 Task: Reply to email with the signature Alan Parker with the subject 'Follow up on our last conversation' from softage.1@softage.net with the message 'I wanted to confirm the availability of the meeting room for tomorrow's presentation.'
Action: Mouse moved to (253, 200)
Screenshot: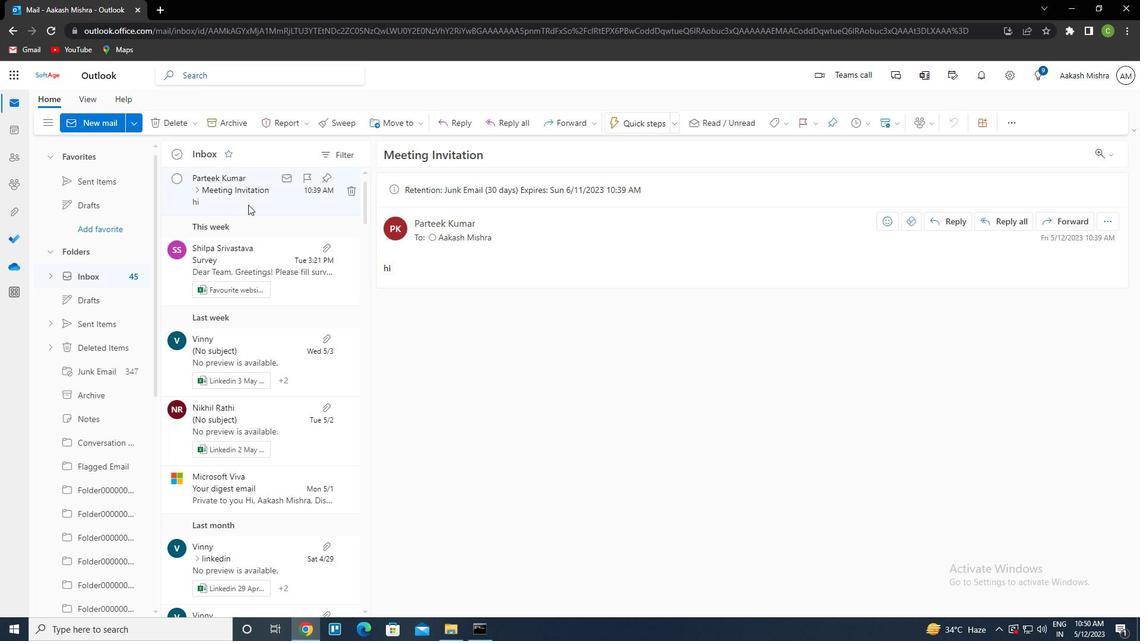 
Action: Mouse pressed left at (253, 200)
Screenshot: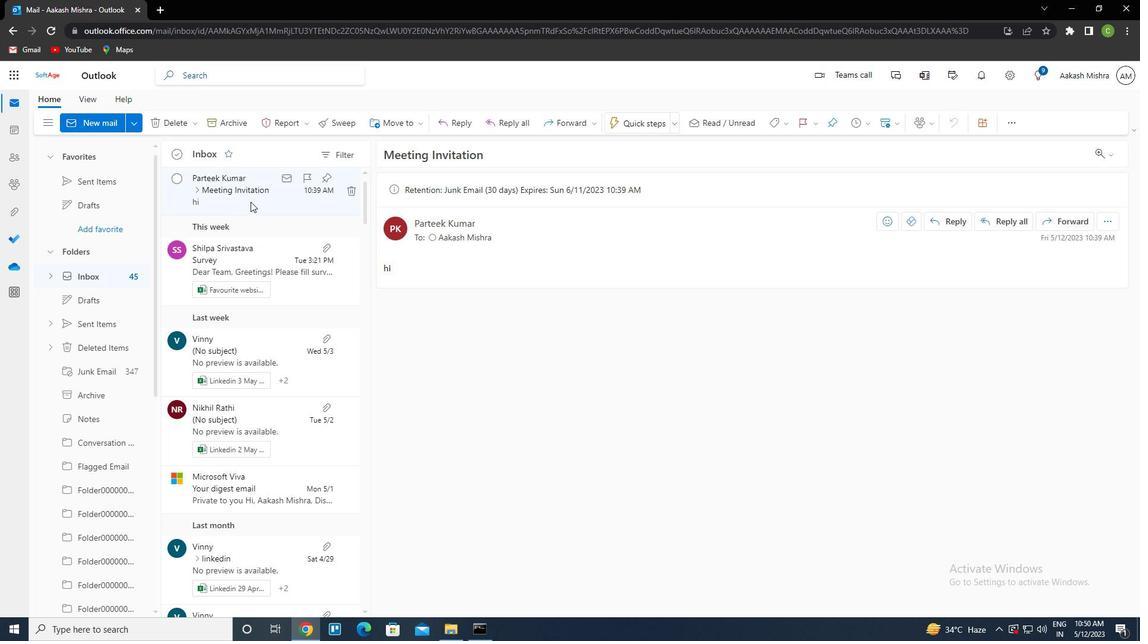 
Action: Mouse moved to (953, 218)
Screenshot: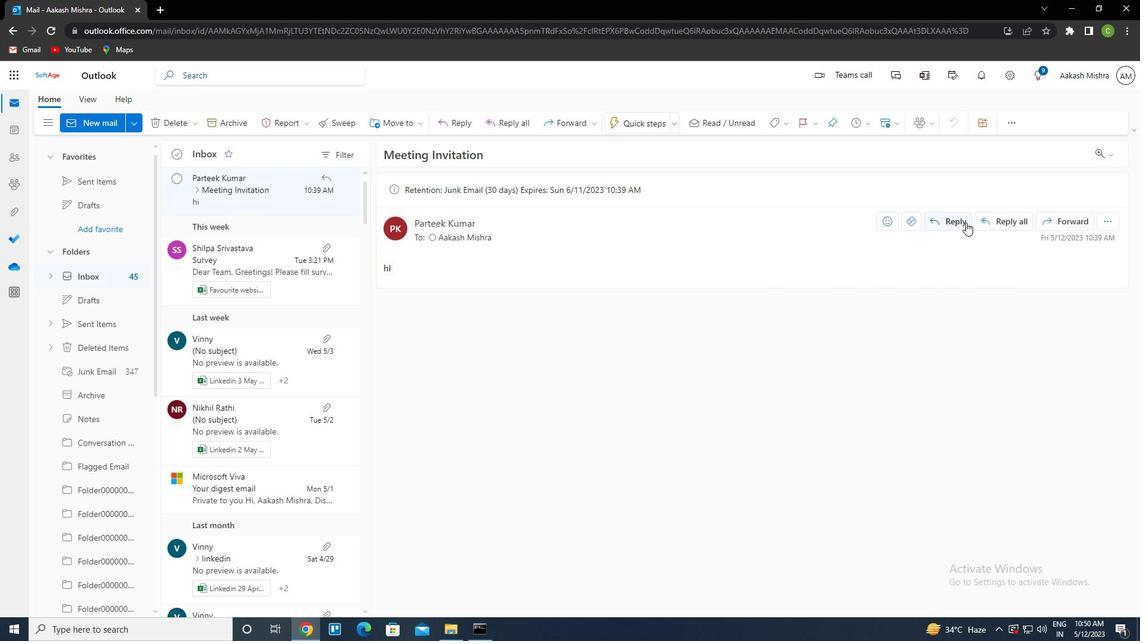 
Action: Mouse pressed left at (953, 218)
Screenshot: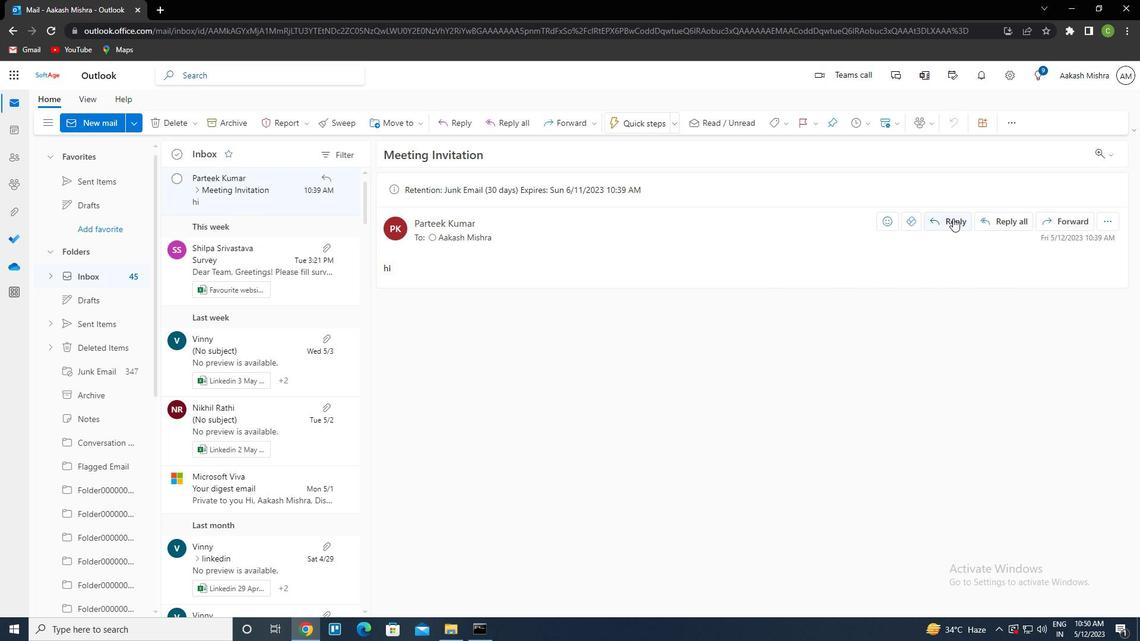 
Action: Mouse moved to (768, 124)
Screenshot: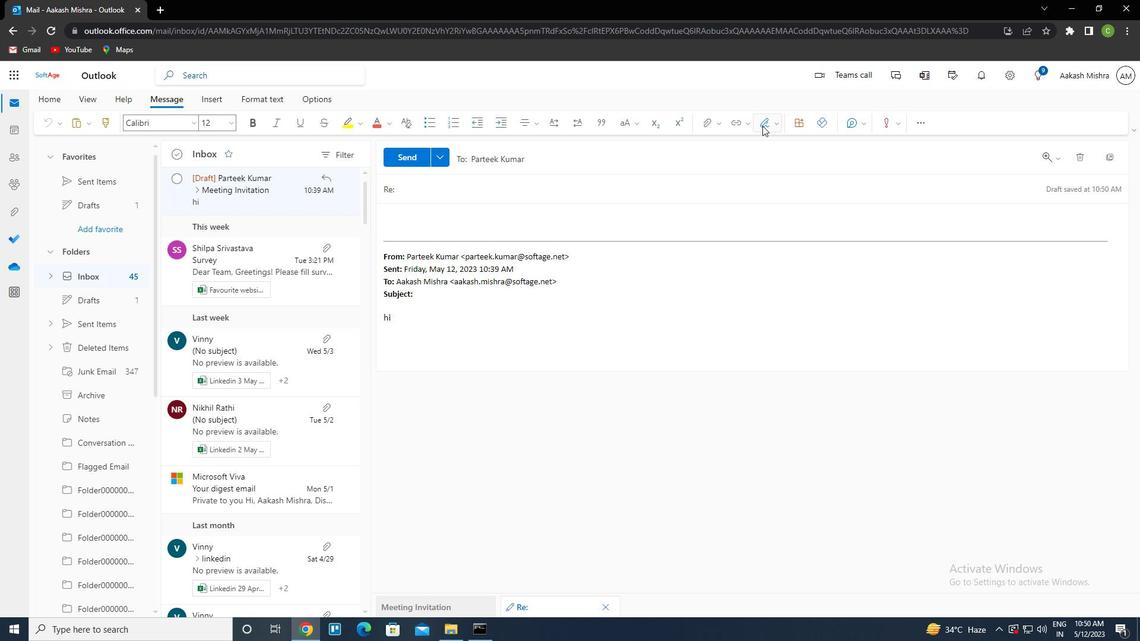
Action: Mouse pressed left at (768, 124)
Screenshot: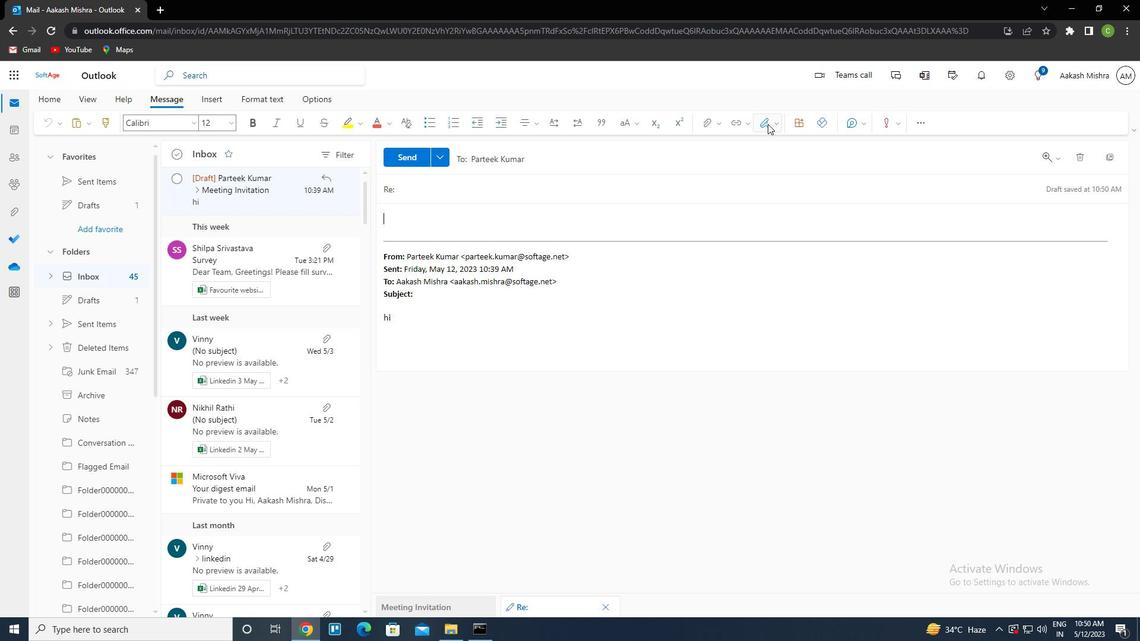 
Action: Mouse moved to (760, 174)
Screenshot: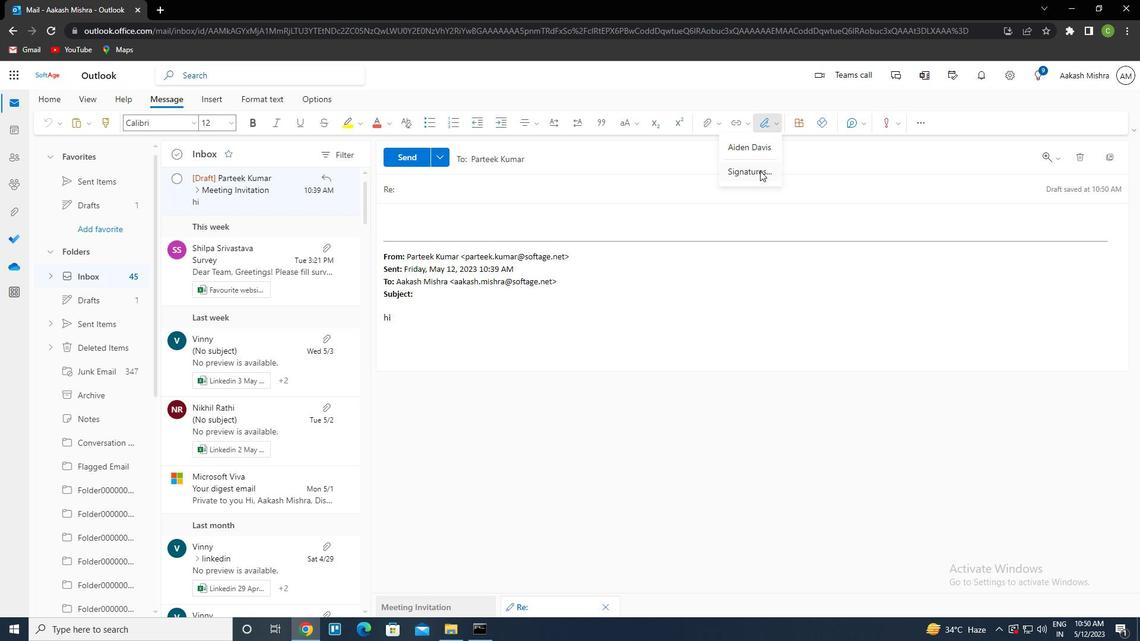 
Action: Mouse pressed left at (760, 174)
Screenshot: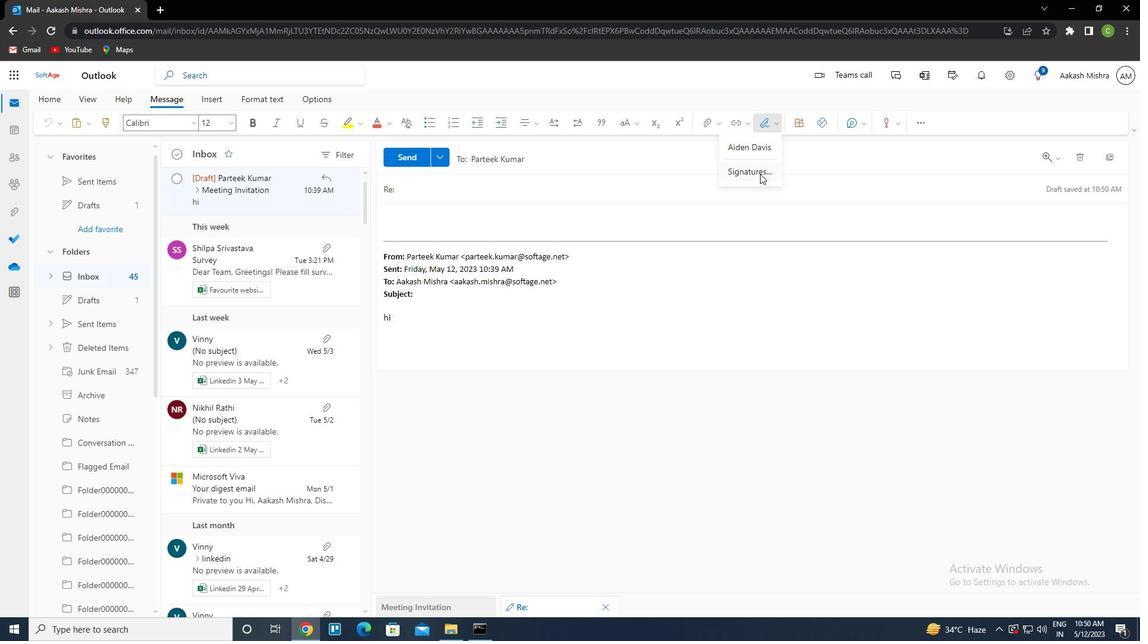 
Action: Mouse moved to (493, 194)
Screenshot: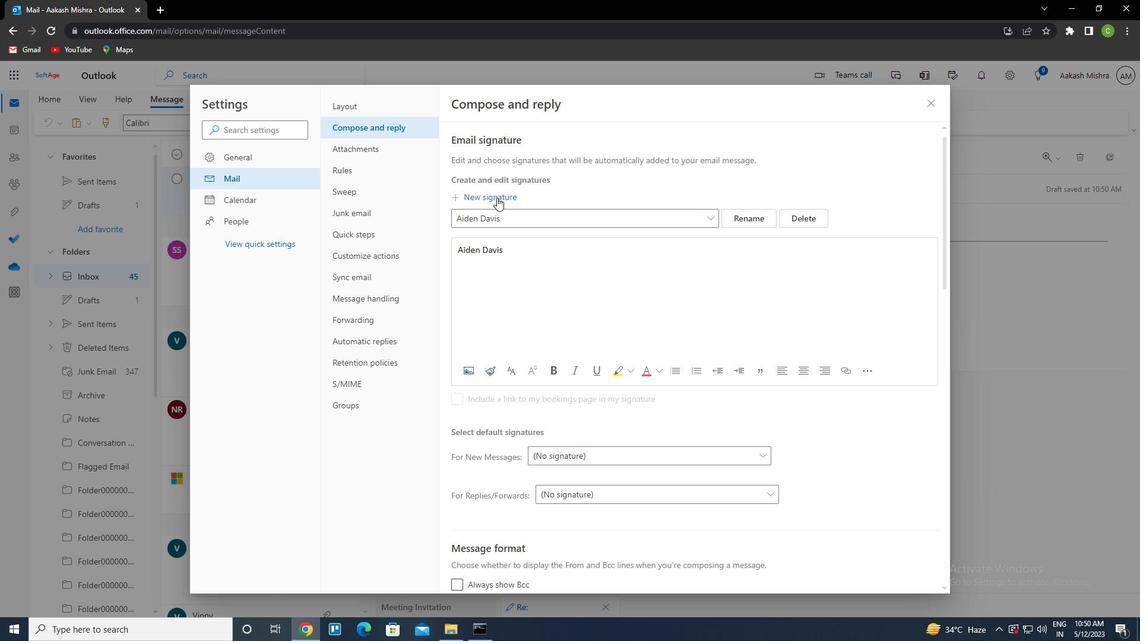 
Action: Mouse pressed left at (493, 194)
Screenshot: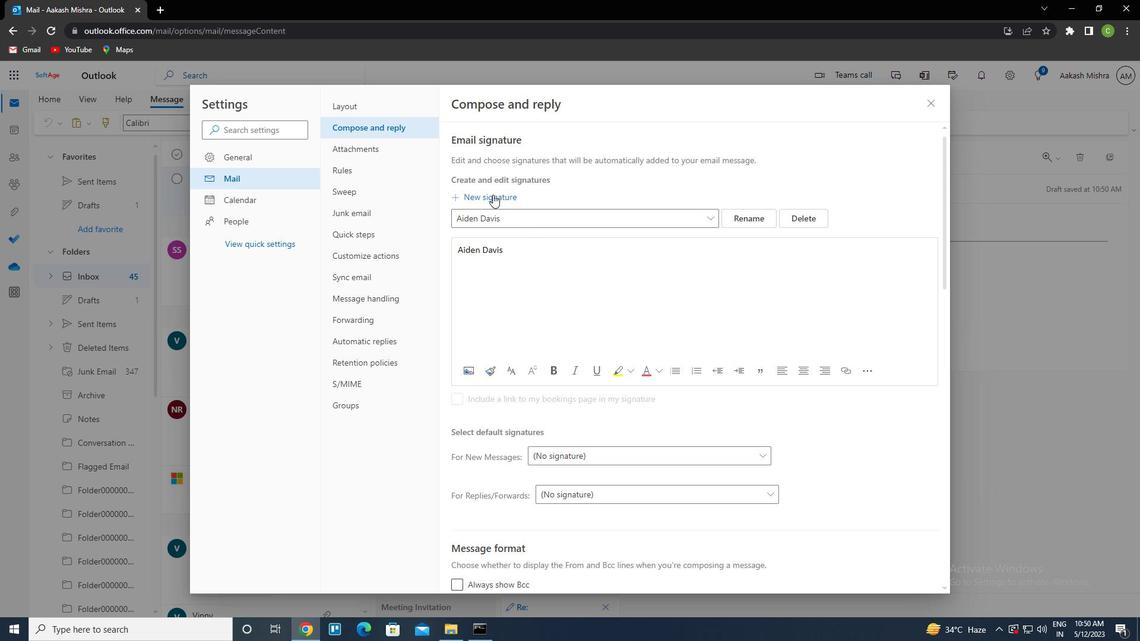 
Action: Mouse moved to (526, 215)
Screenshot: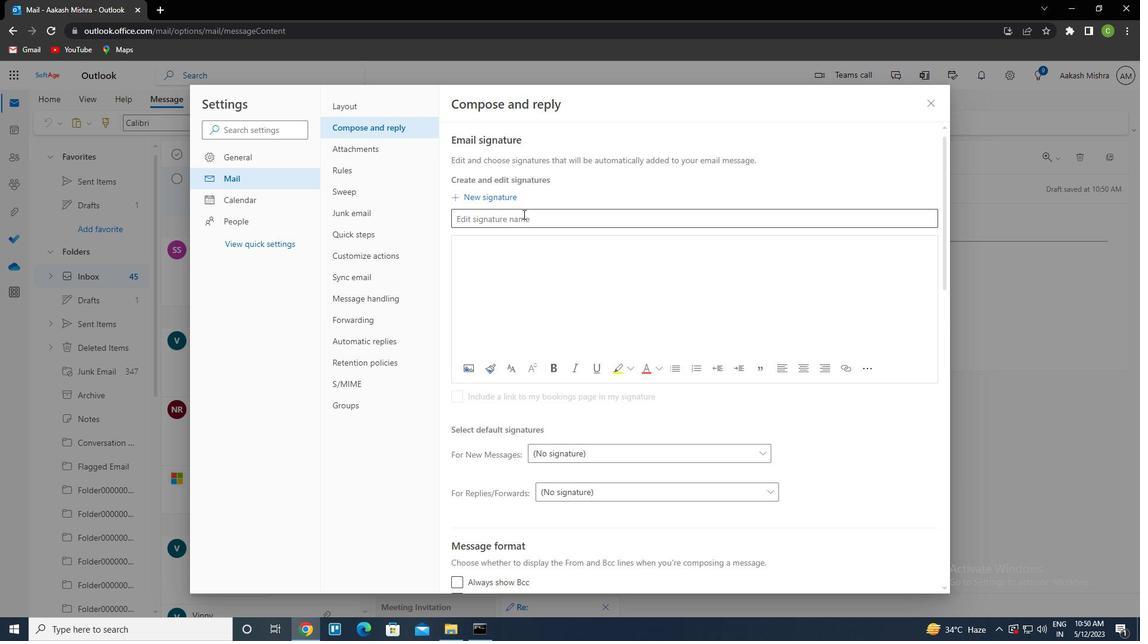 
Action: Mouse pressed left at (526, 215)
Screenshot: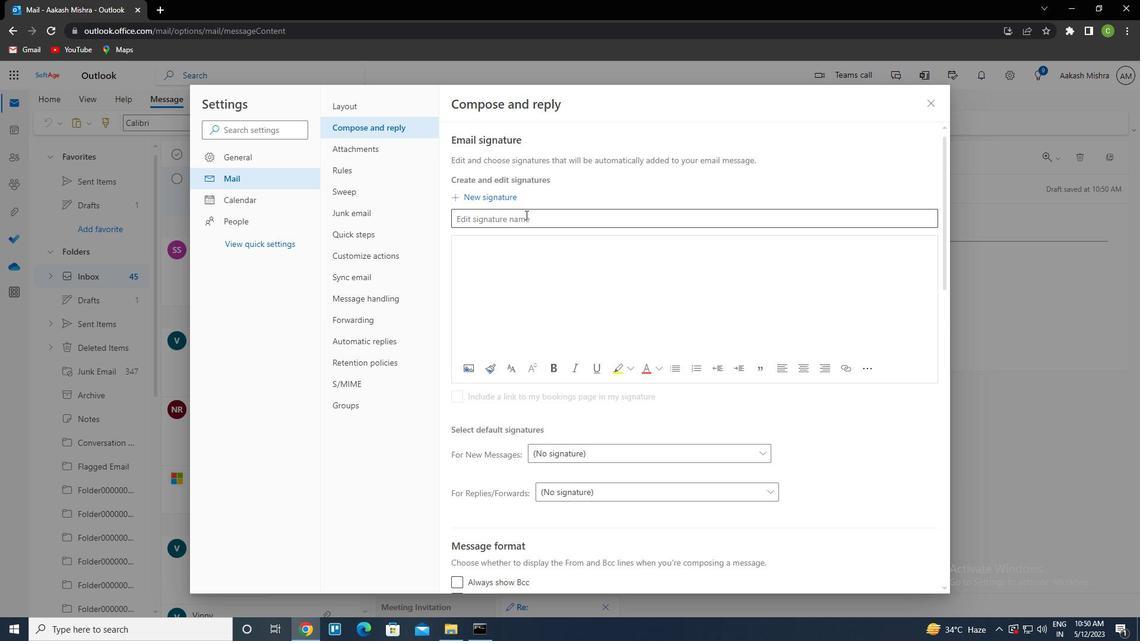 
Action: Key pressed <Key.caps_lock>a<Key.backspace><Key.caps_lock>a<Key.caps_lock>lan<Key.space><Key.caps_lock>p<Key.caps_lock>arker
Screenshot: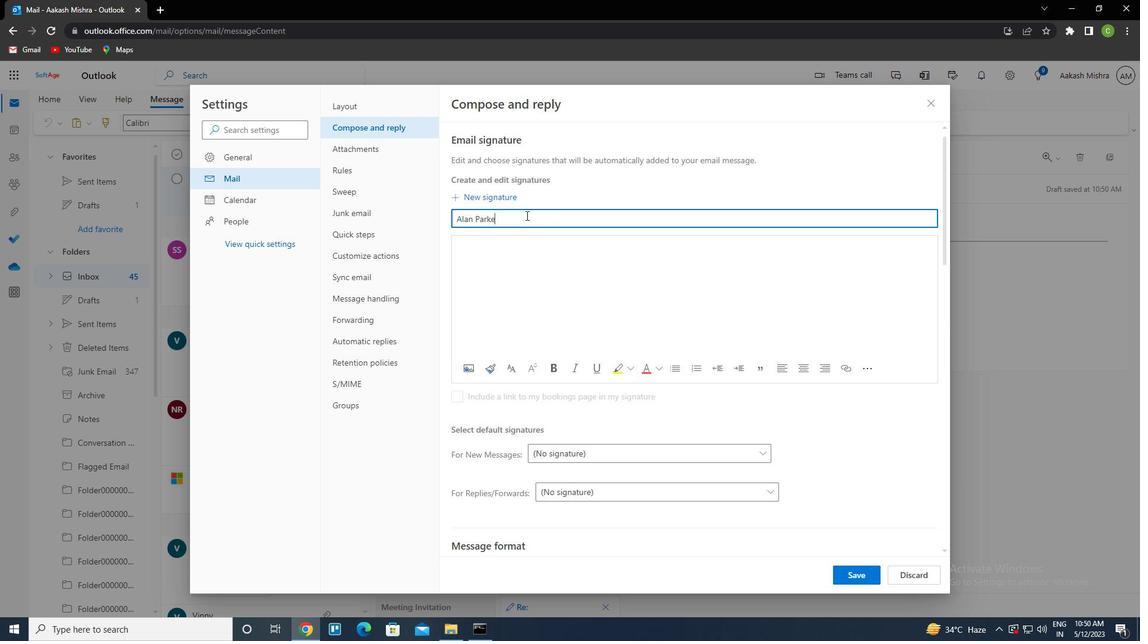 
Action: Mouse moved to (488, 260)
Screenshot: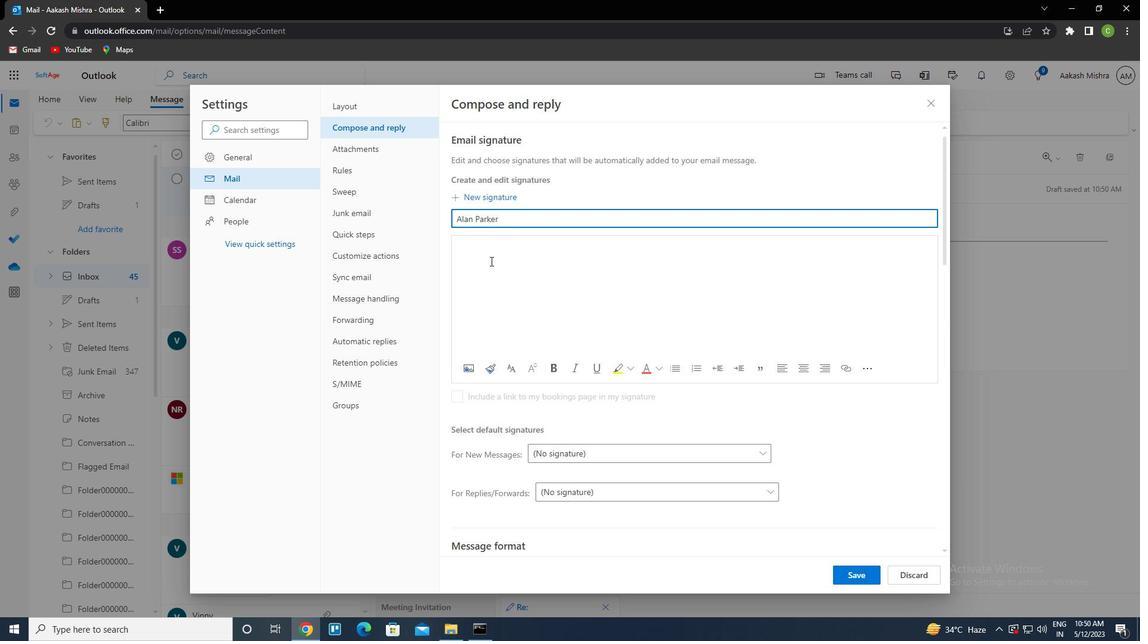 
Action: Mouse pressed left at (488, 260)
Screenshot: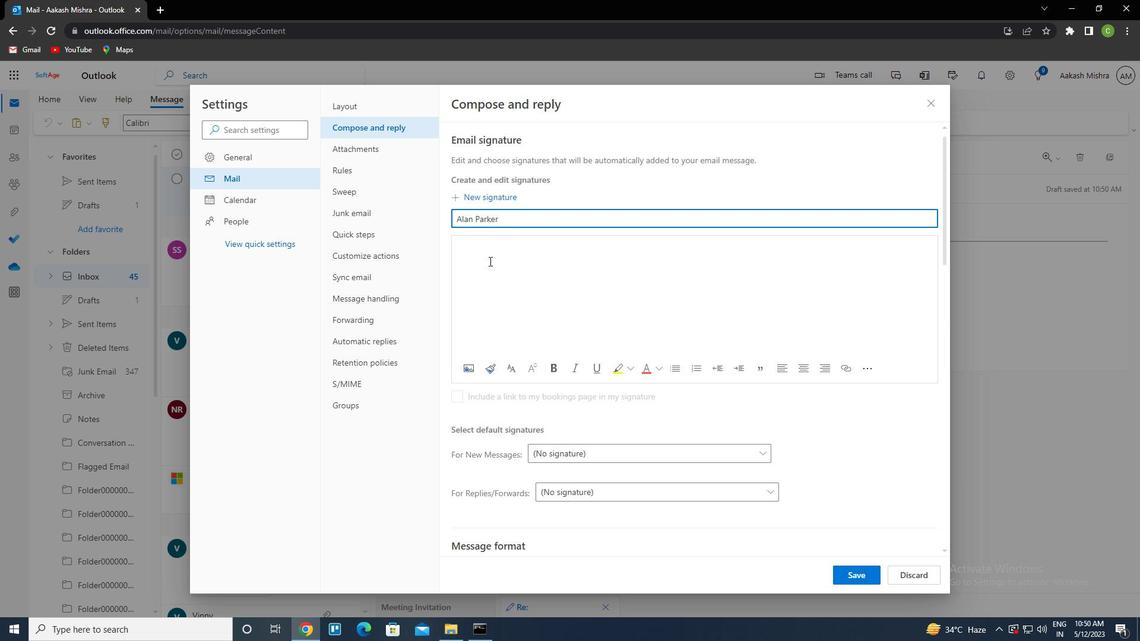 
Action: Key pressed <Key.caps_lock>a<Key.caps_lock>lan<Key.space><Key.caps_lock>p<Key.caps_lock>arker
Screenshot: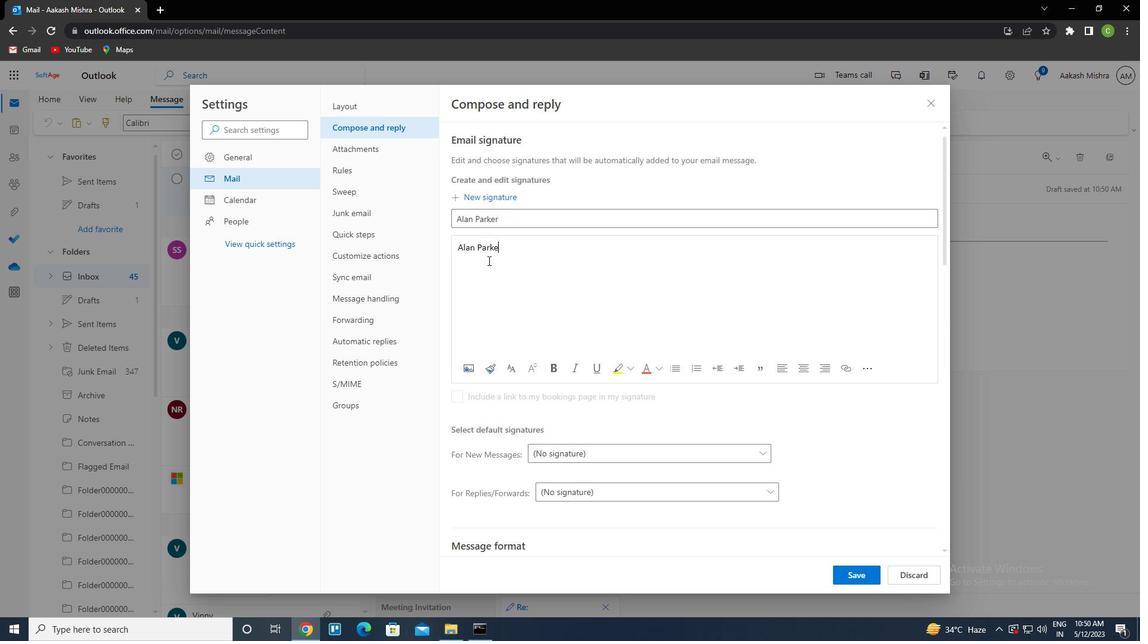 
Action: Mouse moved to (856, 570)
Screenshot: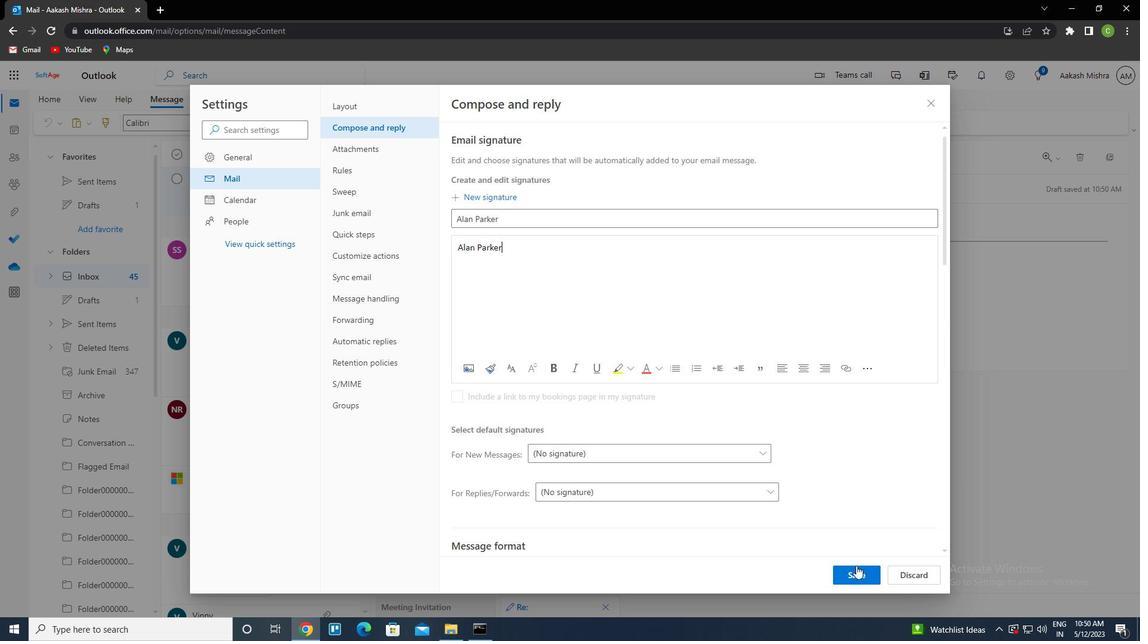 
Action: Mouse pressed left at (856, 570)
Screenshot: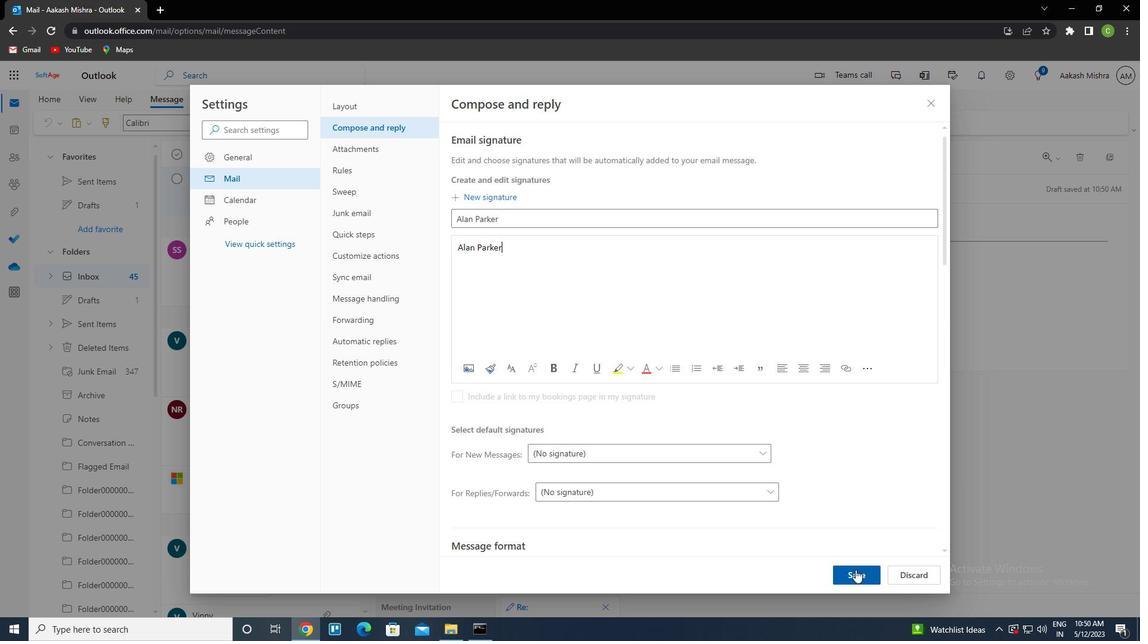 
Action: Mouse moved to (929, 98)
Screenshot: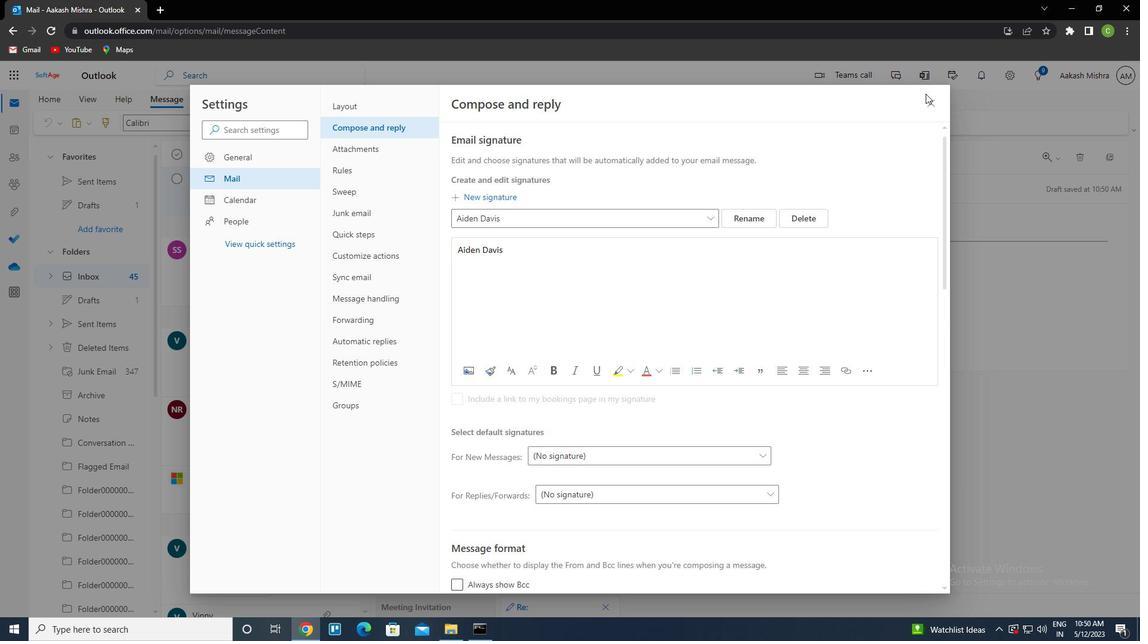 
Action: Mouse pressed left at (929, 98)
Screenshot: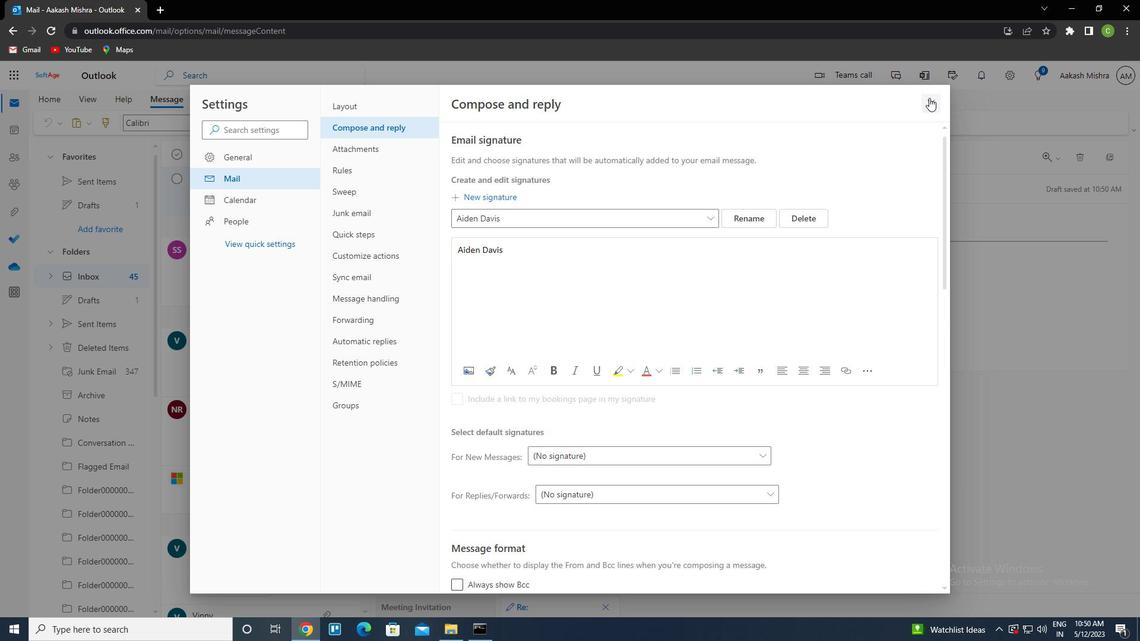 
Action: Mouse moved to (767, 119)
Screenshot: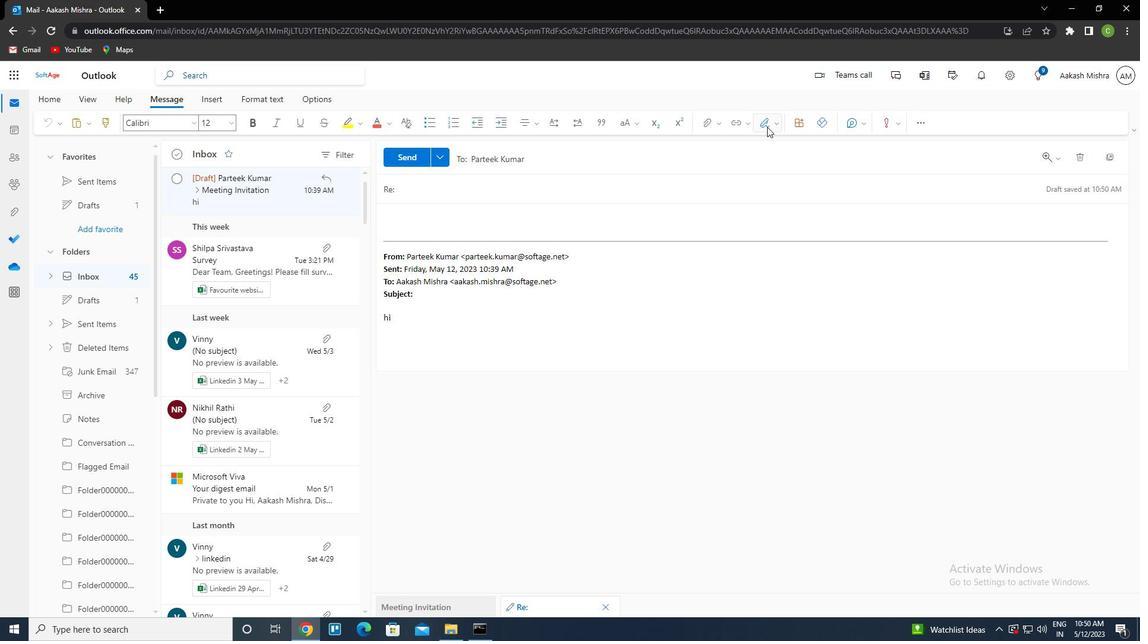 
Action: Mouse pressed left at (767, 119)
Screenshot: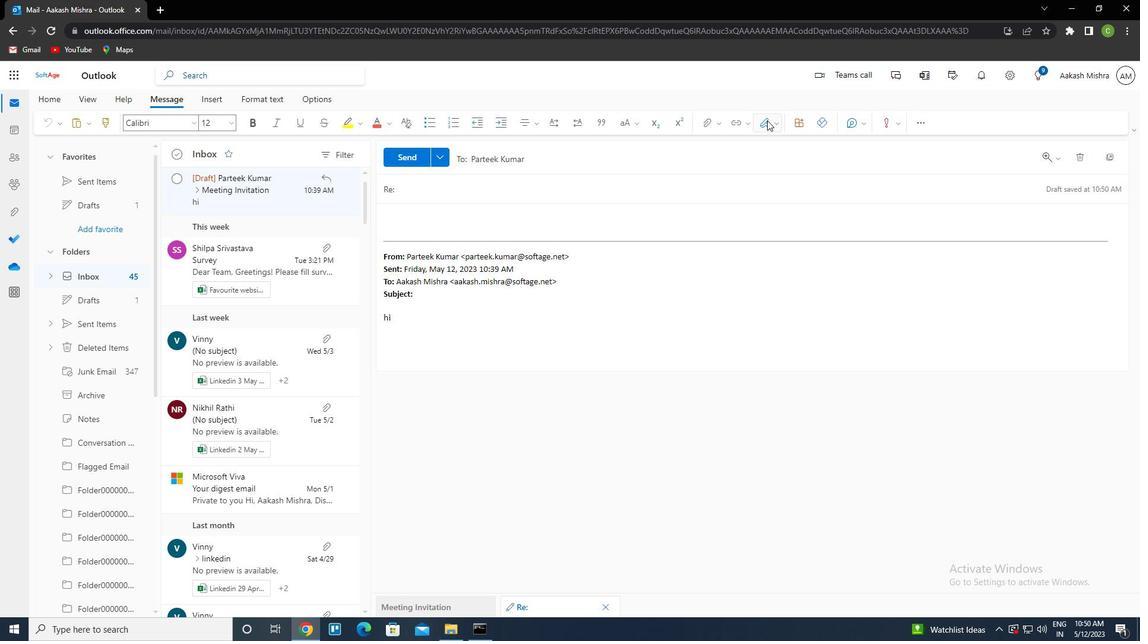 
Action: Mouse moved to (759, 169)
Screenshot: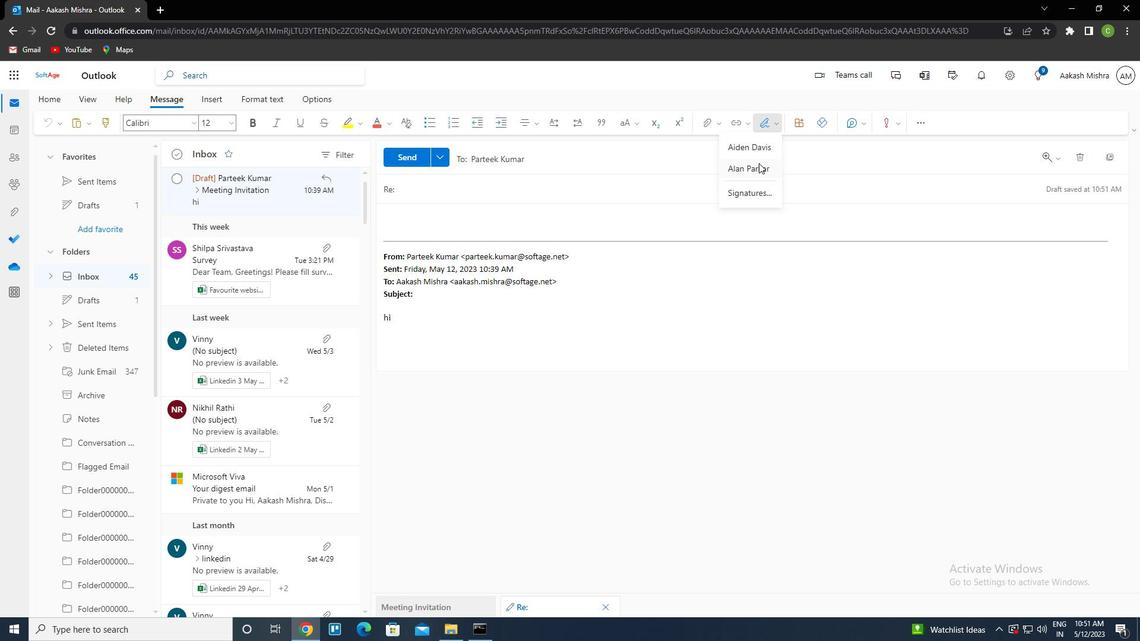
Action: Mouse pressed left at (759, 169)
Screenshot: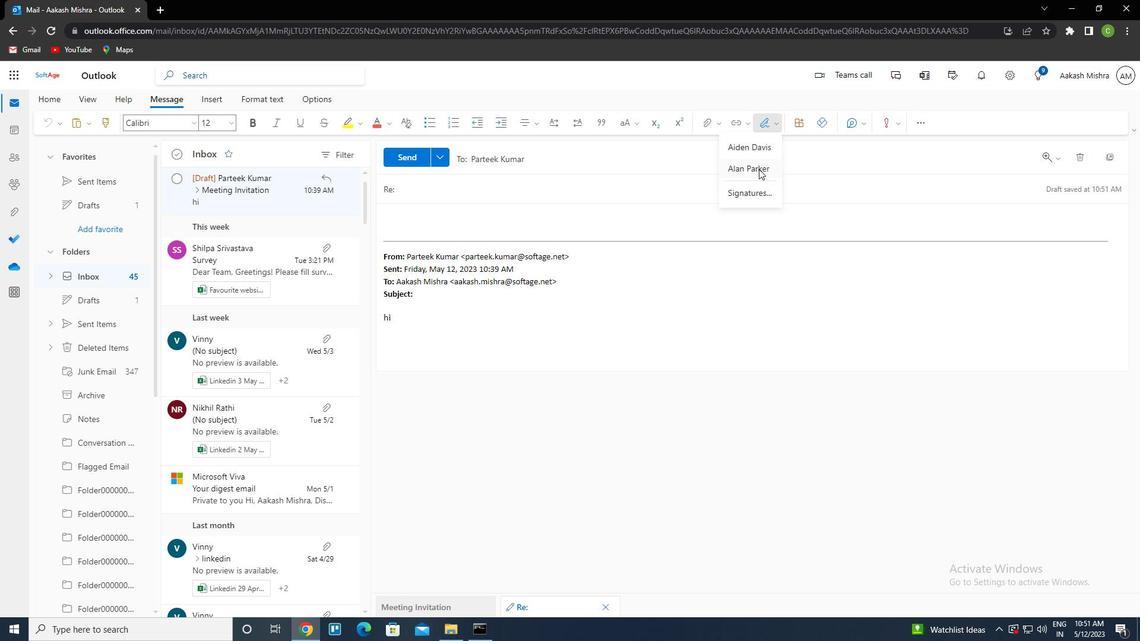 
Action: Mouse moved to (427, 188)
Screenshot: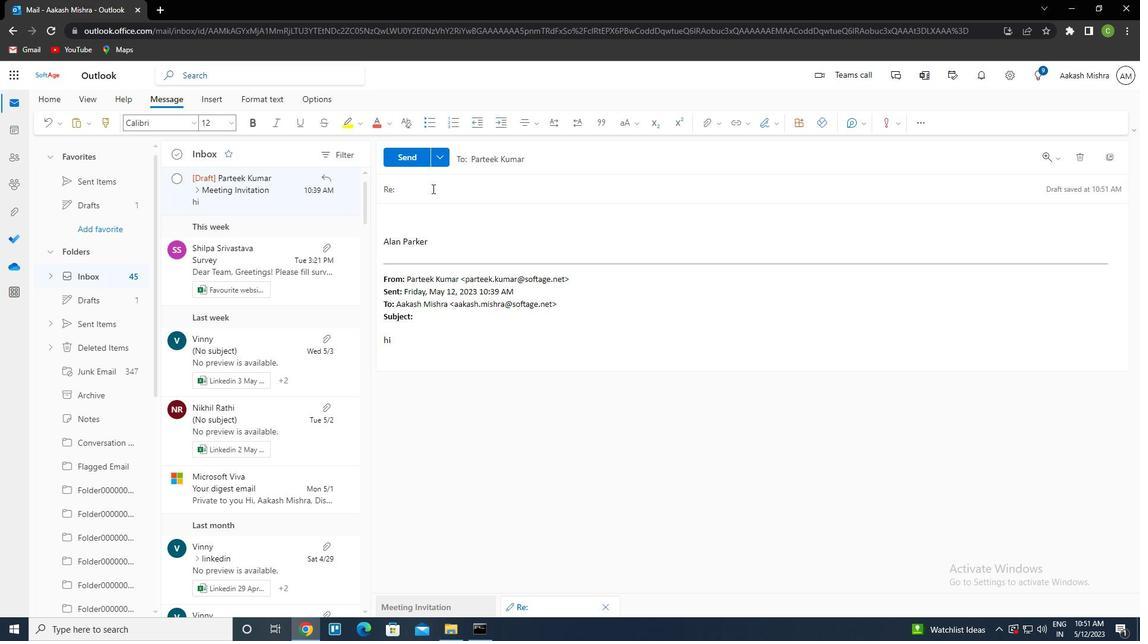 
Action: Mouse pressed left at (427, 188)
Screenshot: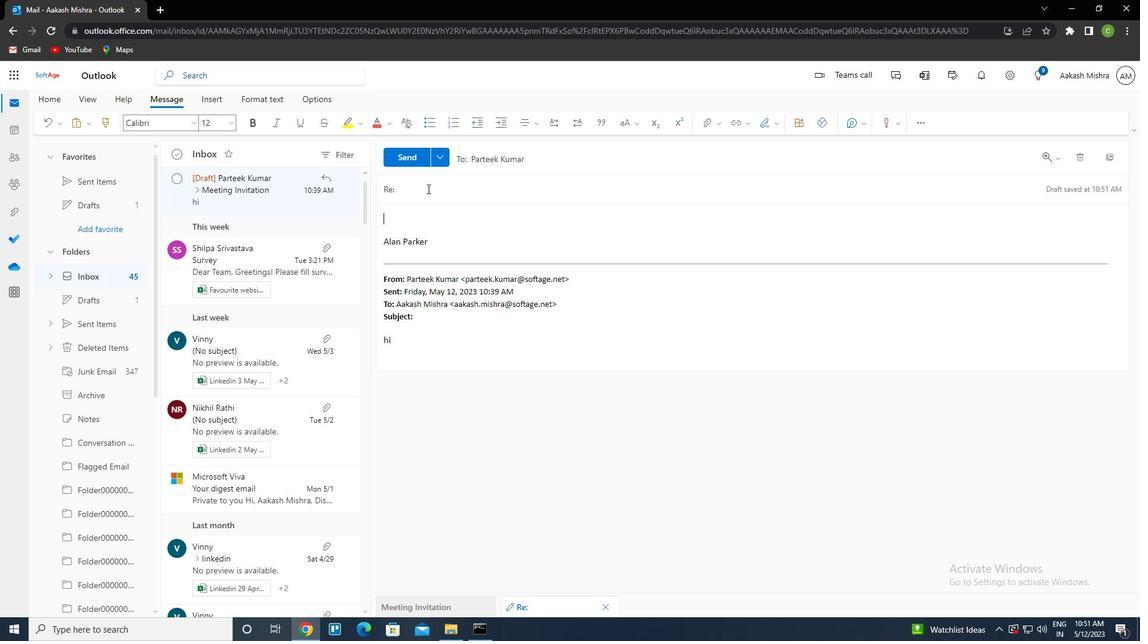 
Action: Key pressed <Key.caps_lock>f<Key.caps_lock>ollow<Key.space>up<Key.space>on<Key.space>your<Key.left><Key.right><Key.backspace><Key.right><Key.space>ctrl+Last<Key.space>conversation
Screenshot: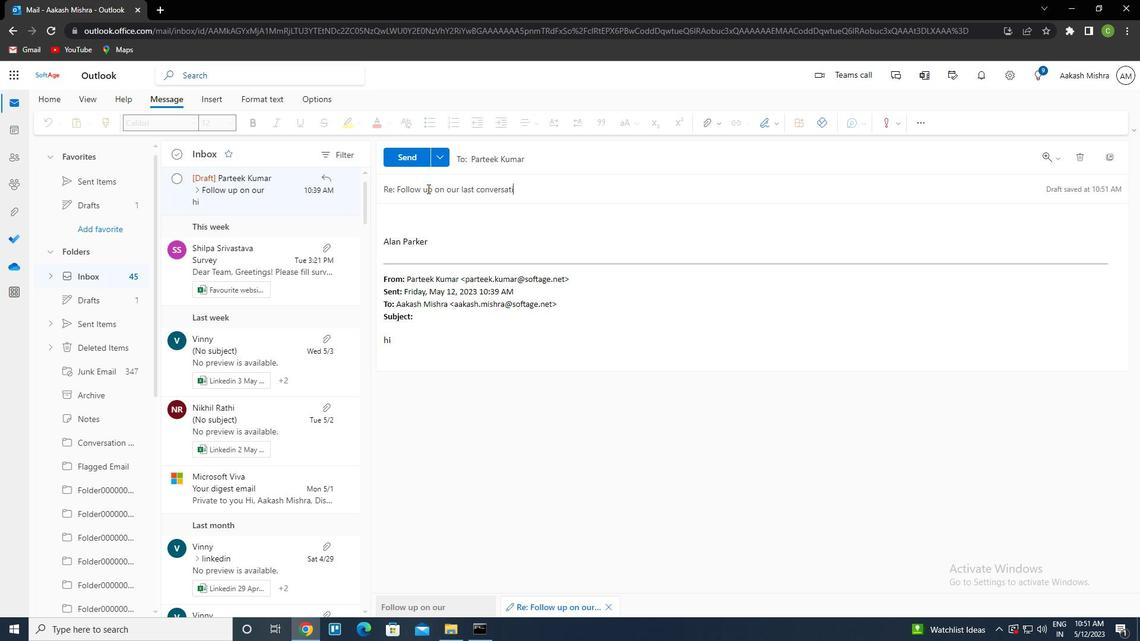 
Action: Mouse moved to (415, 221)
Screenshot: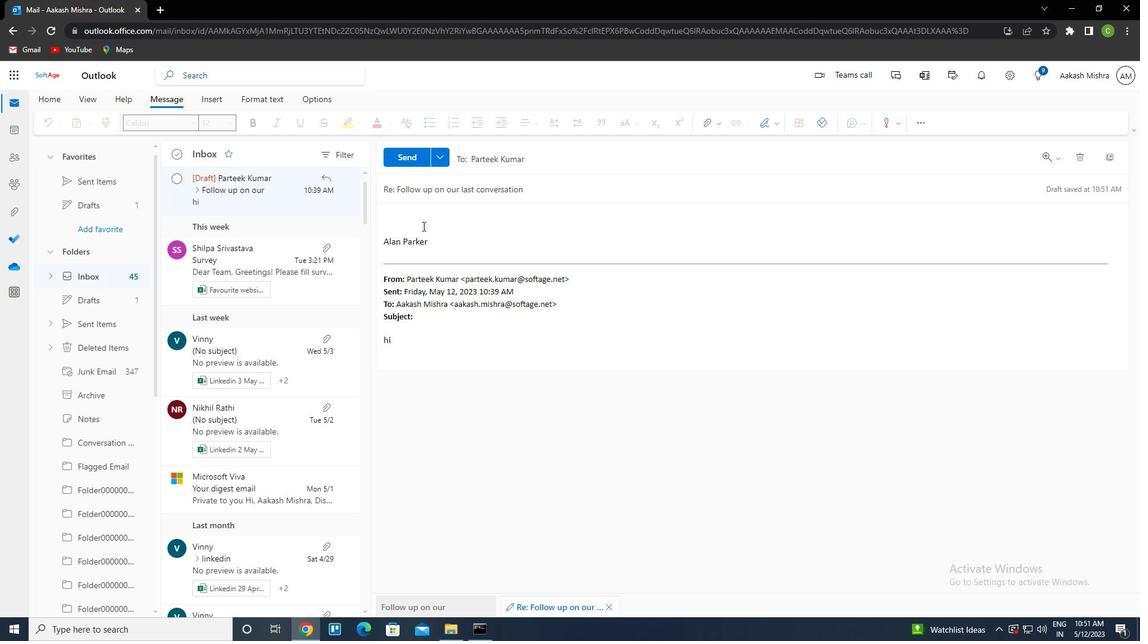 
Action: Mouse pressed left at (415, 221)
Screenshot: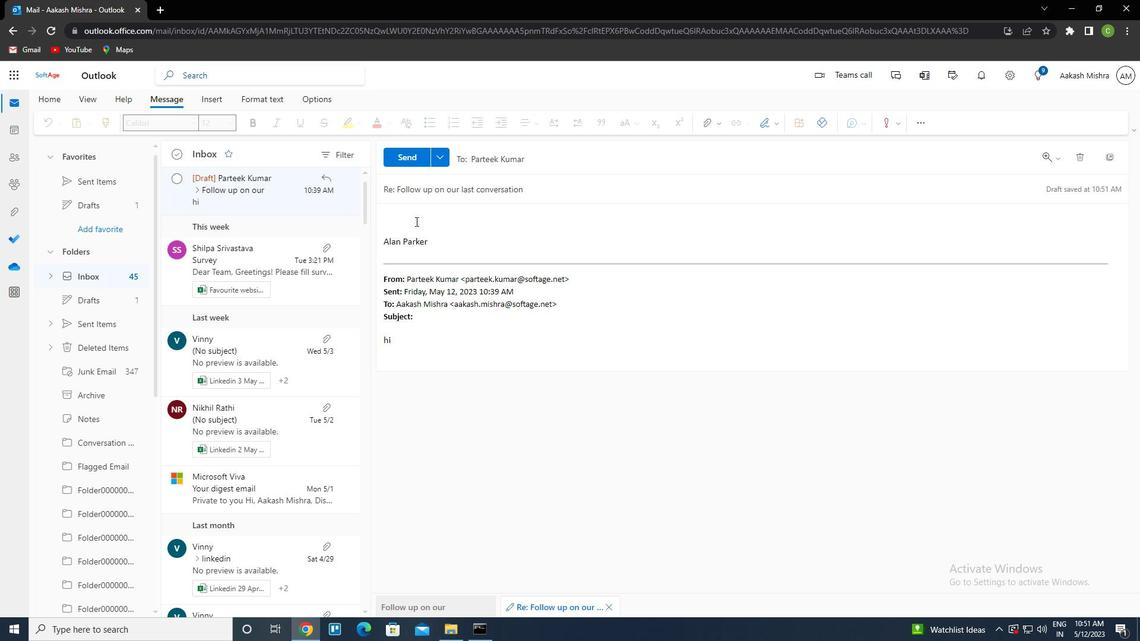 
Action: Mouse moved to (406, 218)
Screenshot: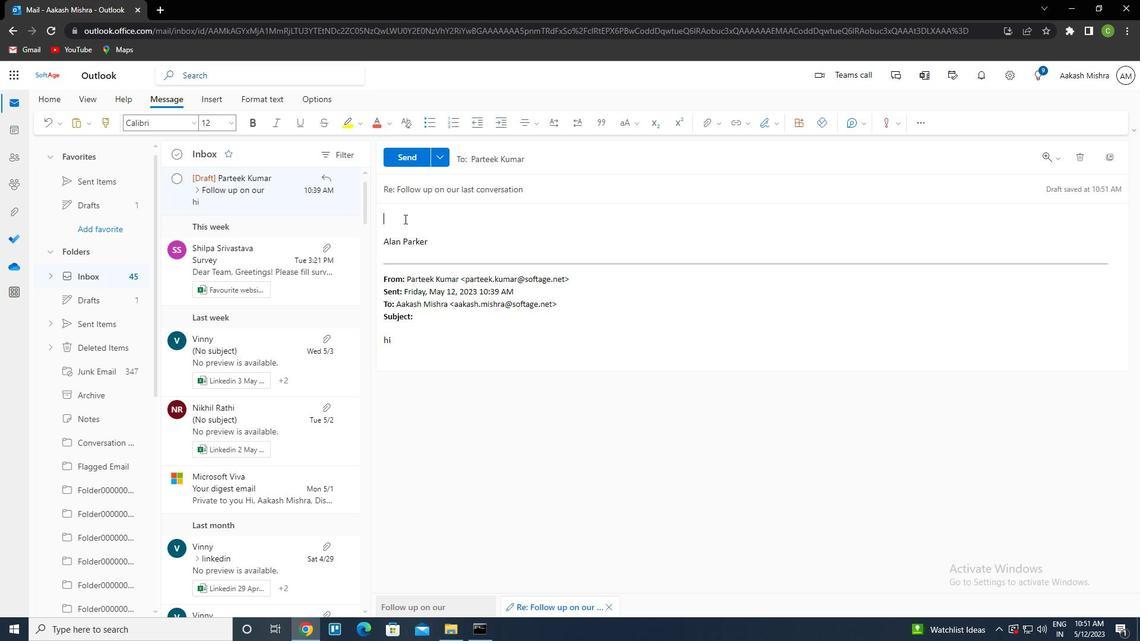 
Action: Key pressed <Key.caps_lock>i<Key.caps_lock><Key.space>want<Key.backspace>ed<Key.space>
Screenshot: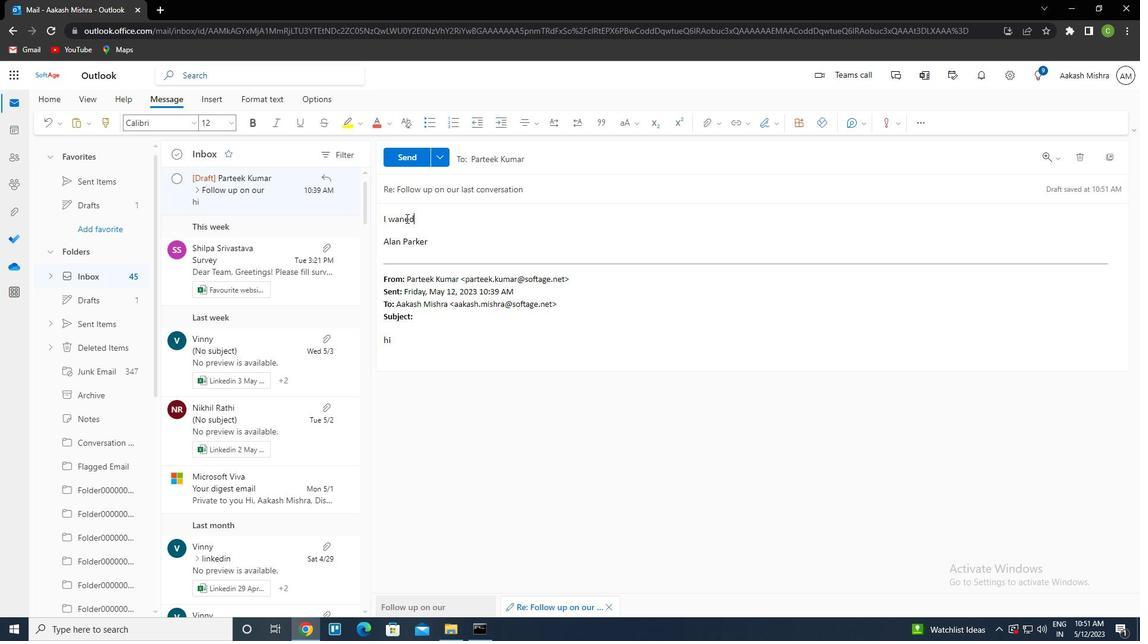 
Action: Mouse moved to (417, 232)
Screenshot: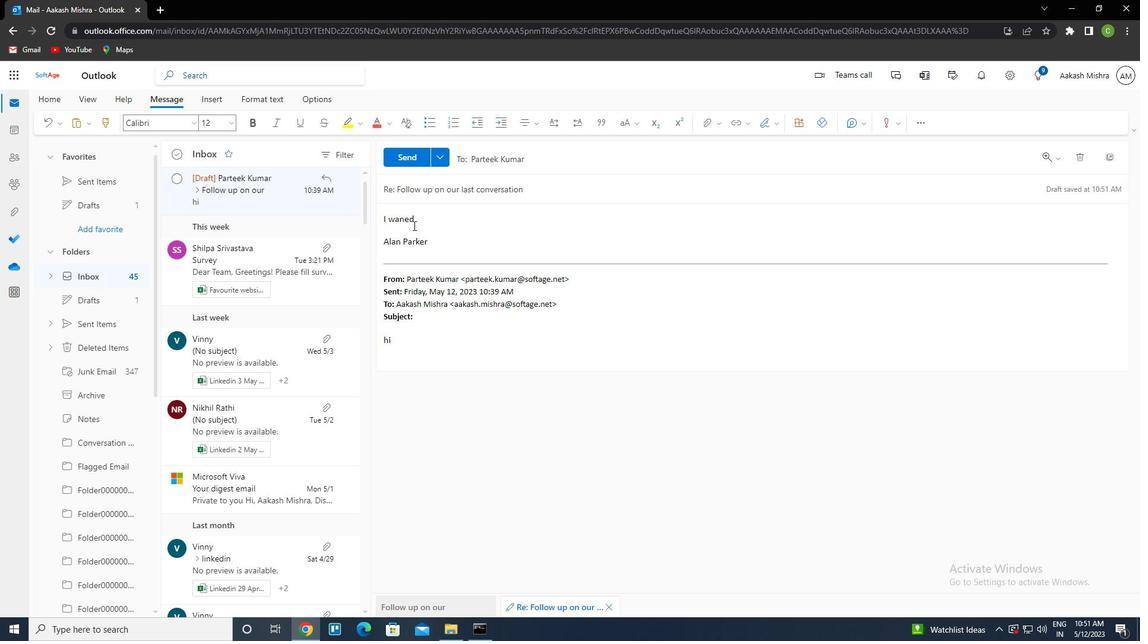 
Action: Key pressed <Key.left><Key.left><Key.left>t<Key.right><Key.space>ctrl+To<Key.space>confirm<Key.space>y<Key.backspace>the<Key.space>avvailability<Key.space>of<Key.space>the<Key.space>meeting<Key.space>room<Key.space>for<Key.space>tomorrow's<Key.space>presentation
Screenshot: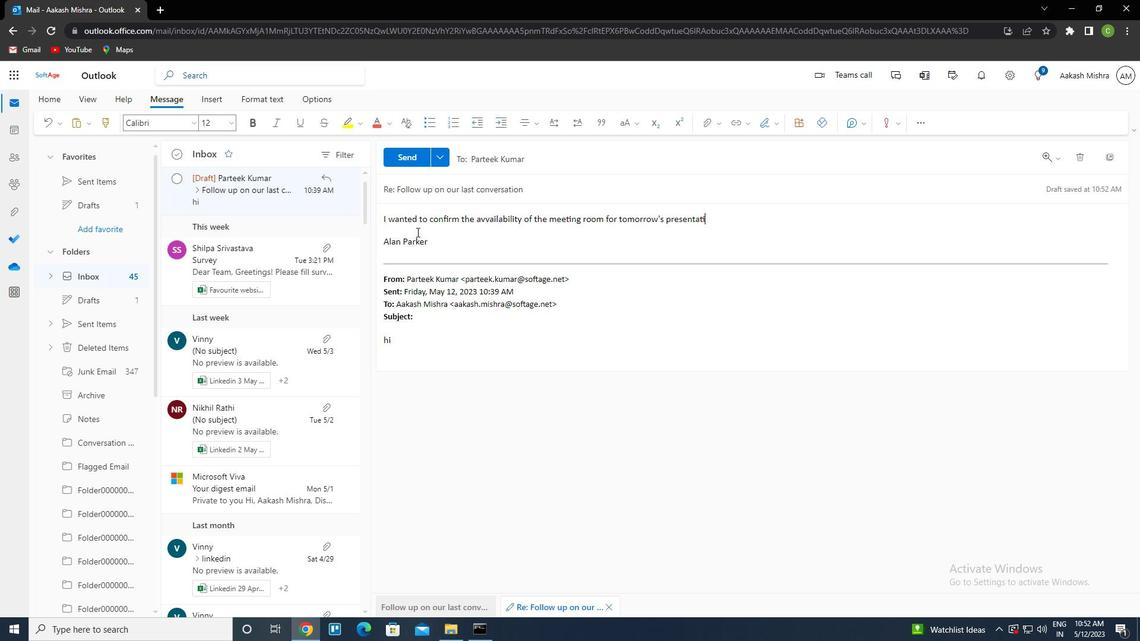 
Action: Mouse moved to (399, 159)
Screenshot: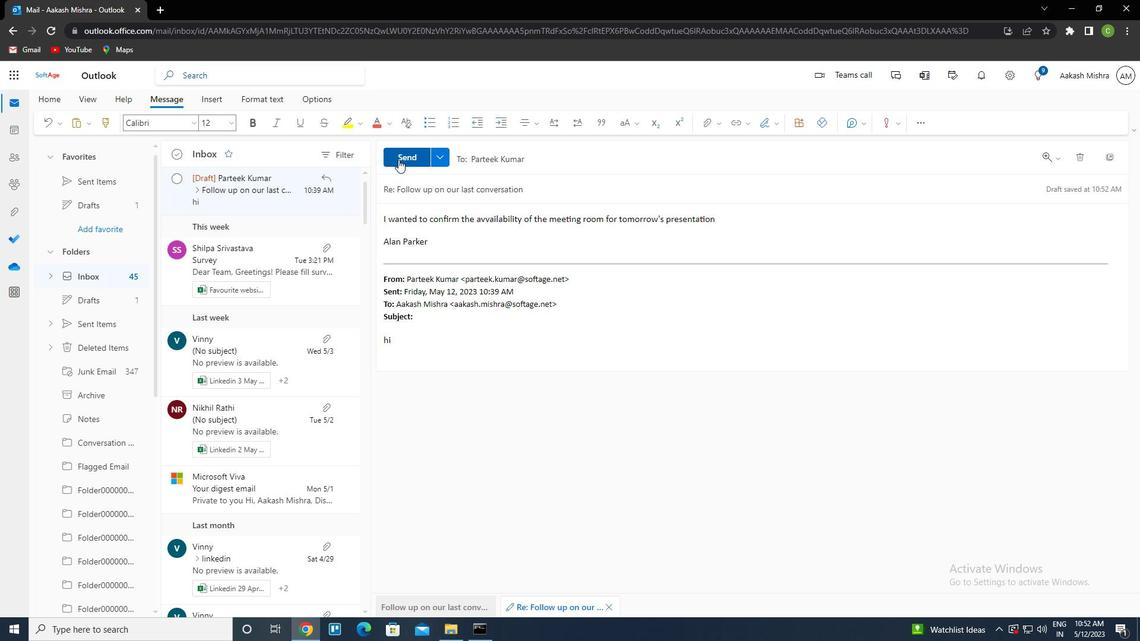 
Action: Mouse pressed left at (399, 159)
Screenshot: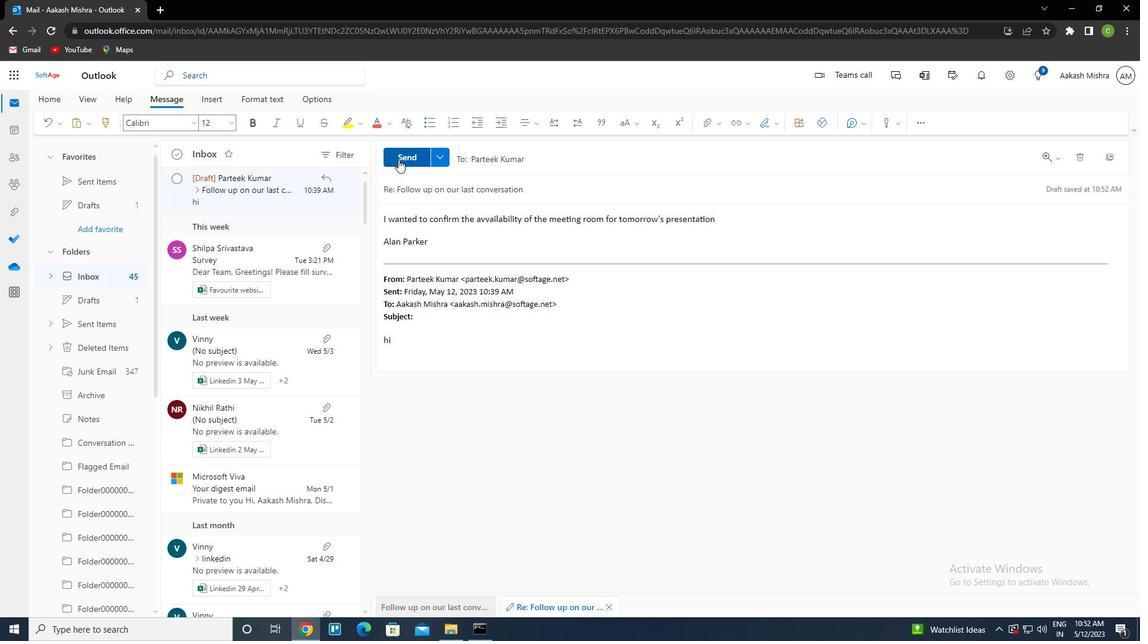 
Action: Mouse moved to (578, 373)
Screenshot: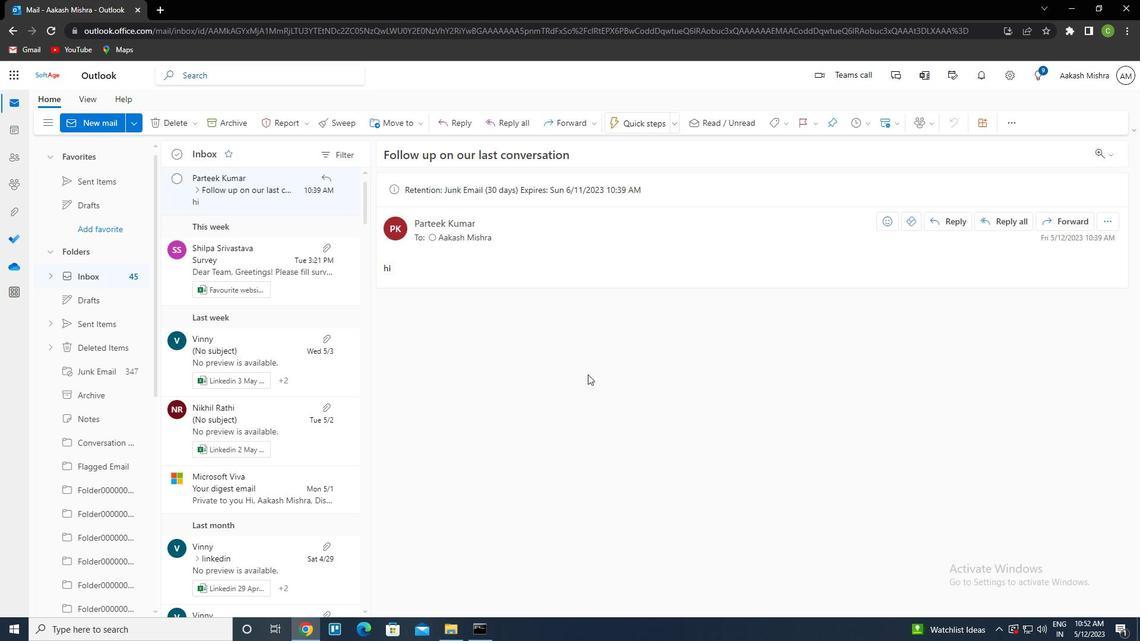 
